 Task: Select marketing.
Action: Mouse moved to (469, 130)
Screenshot: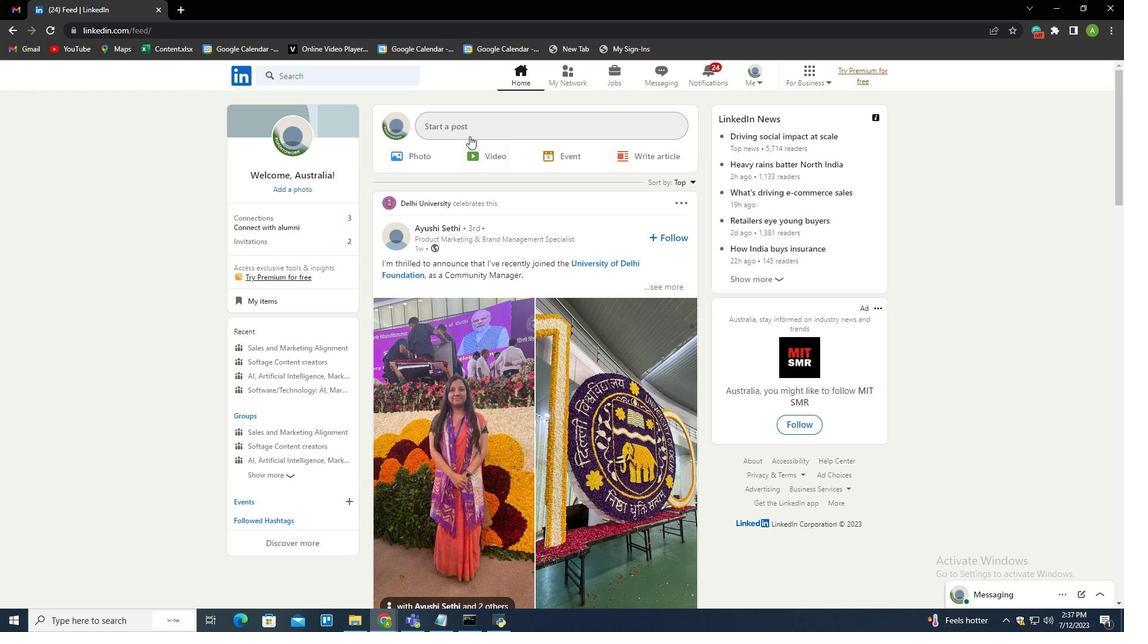 
Action: Mouse pressed left at (469, 130)
Screenshot: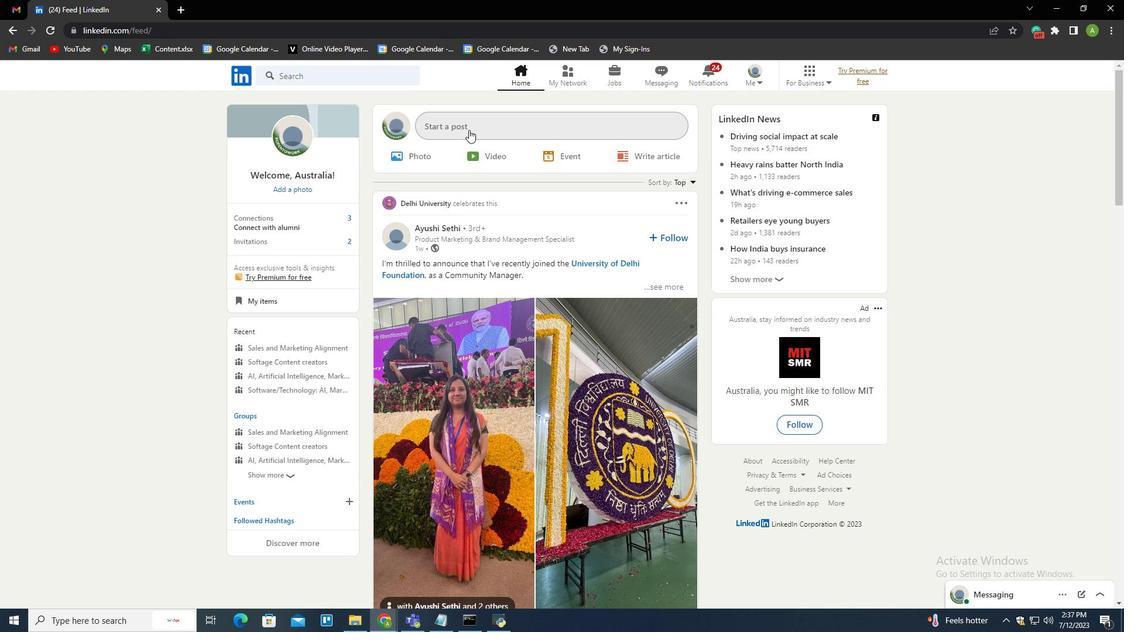 
Action: Mouse moved to (495, 350)
Screenshot: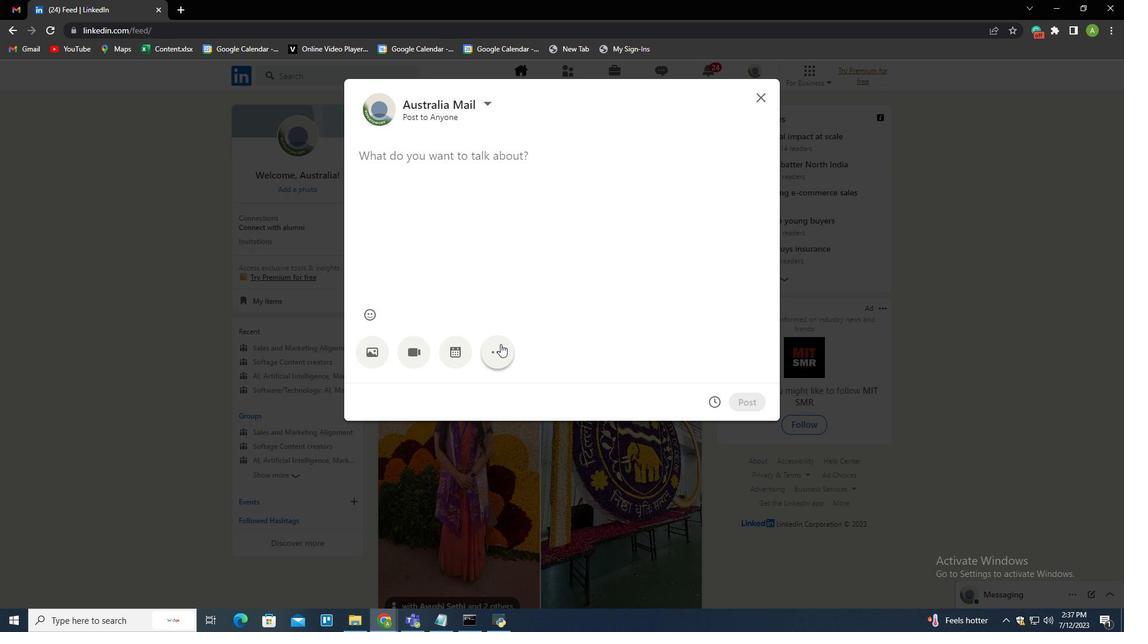 
Action: Mouse pressed left at (495, 350)
Screenshot: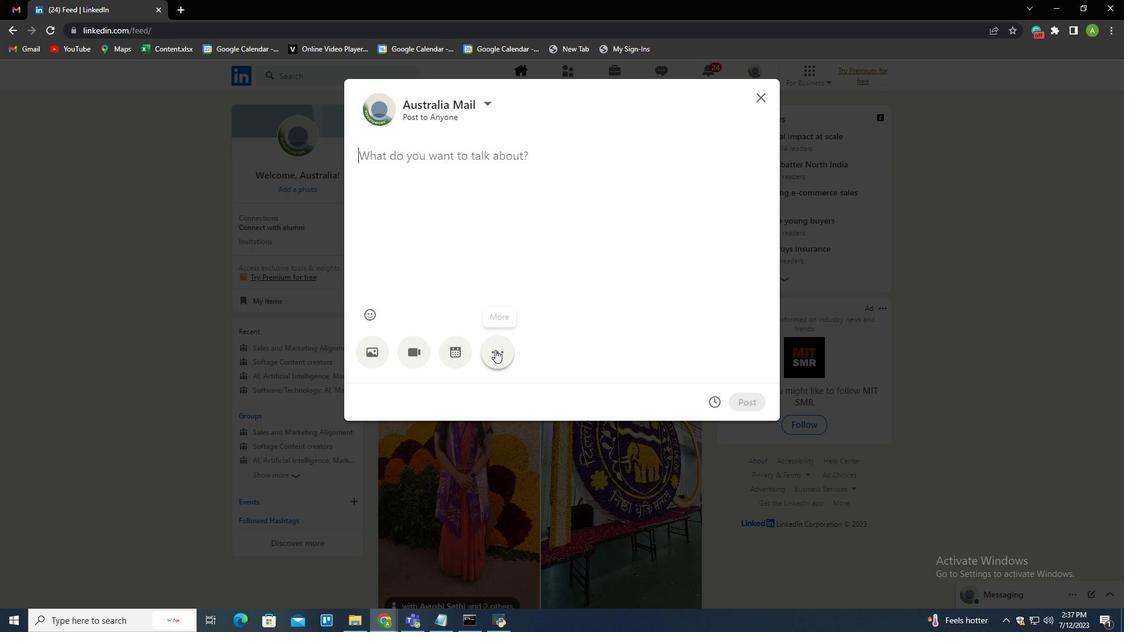 
Action: Mouse moved to (660, 348)
Screenshot: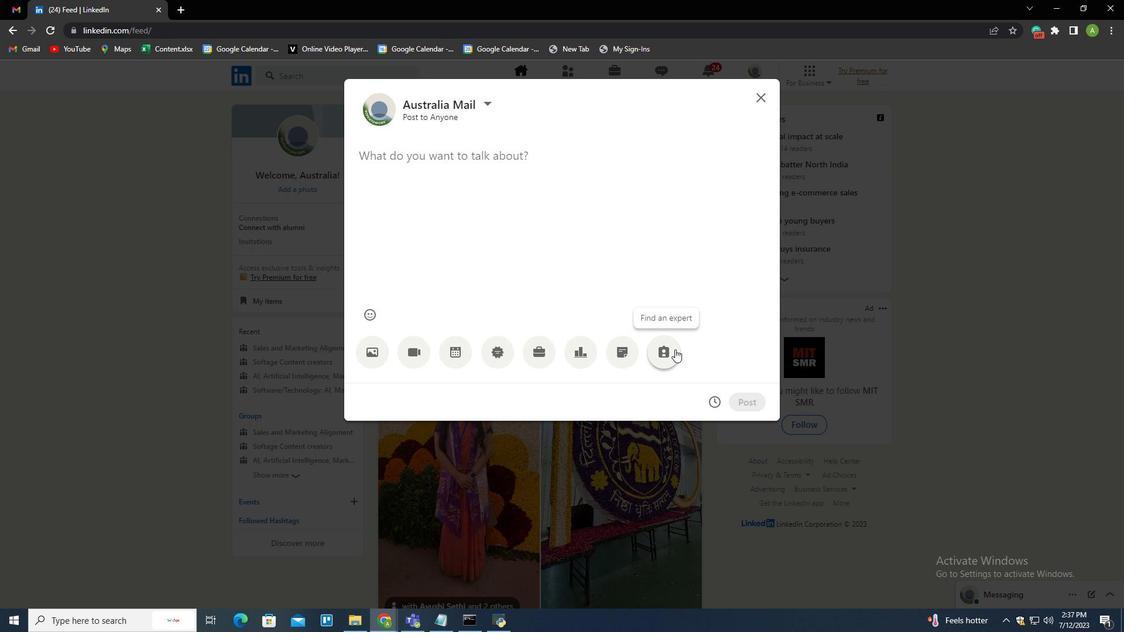 
Action: Mouse pressed left at (660, 348)
Screenshot: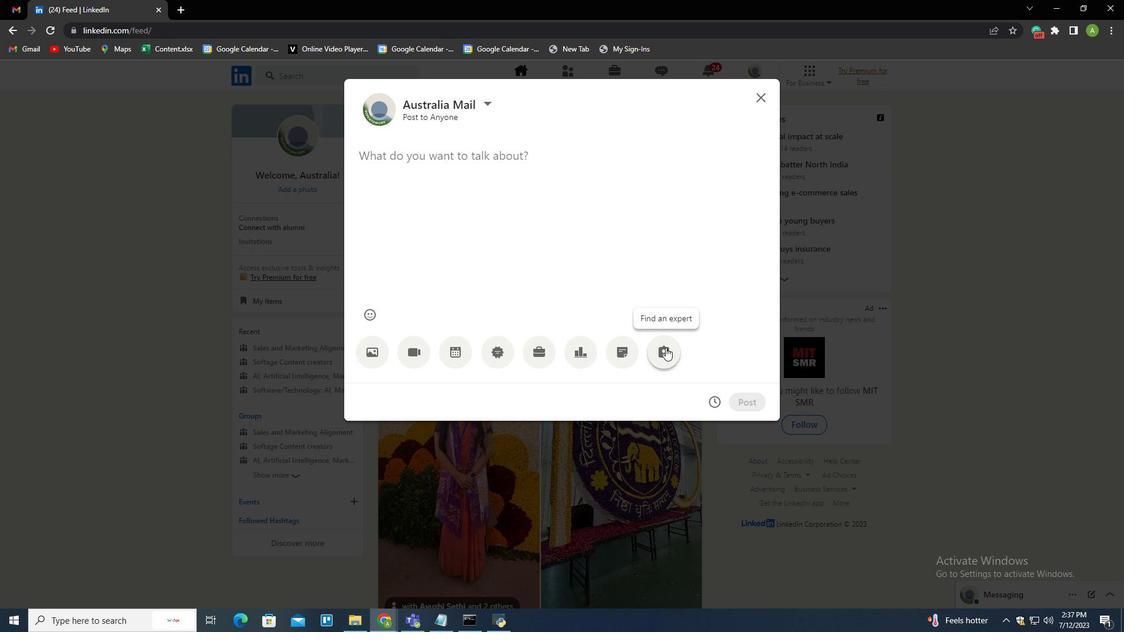 
Action: Mouse moved to (443, 170)
Screenshot: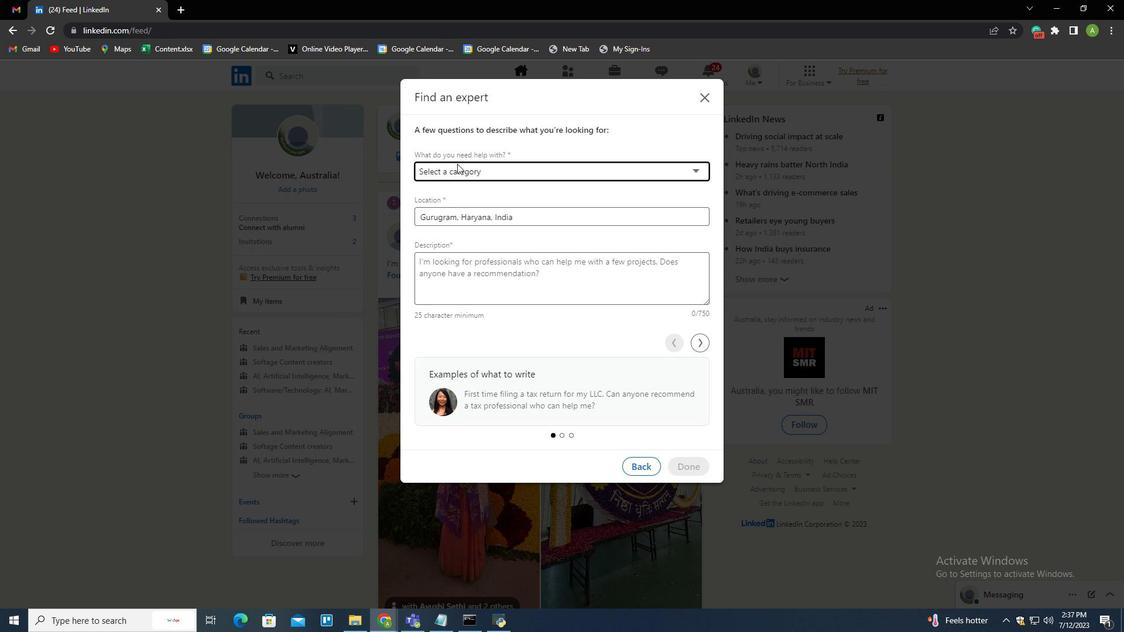 
Action: Mouse pressed left at (443, 170)
Screenshot: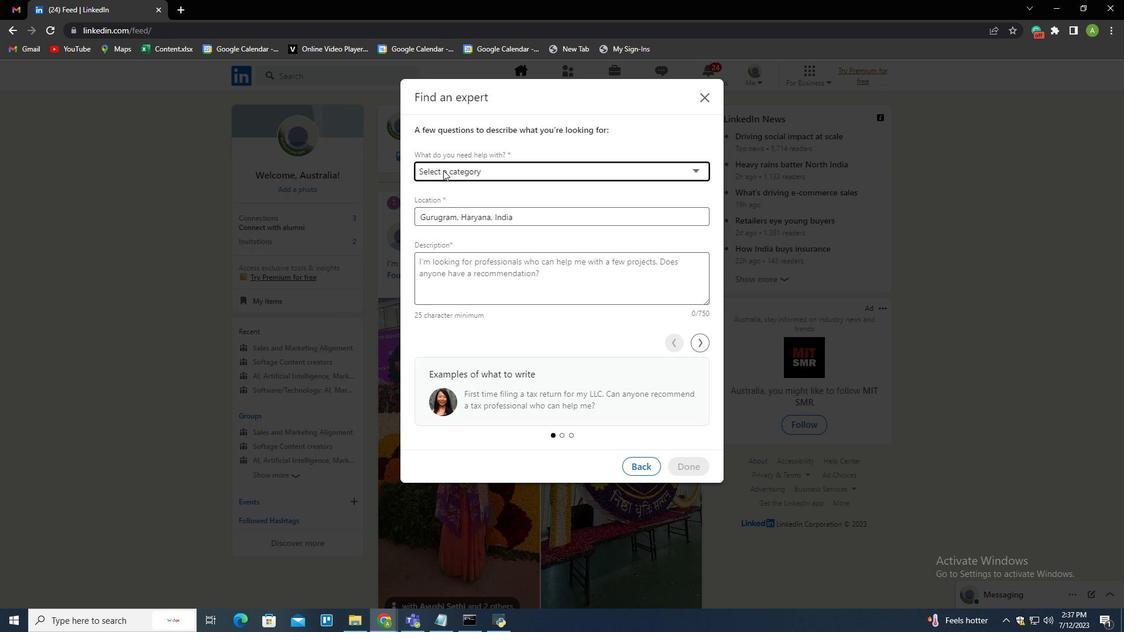 
Action: Mouse moved to (447, 232)
Screenshot: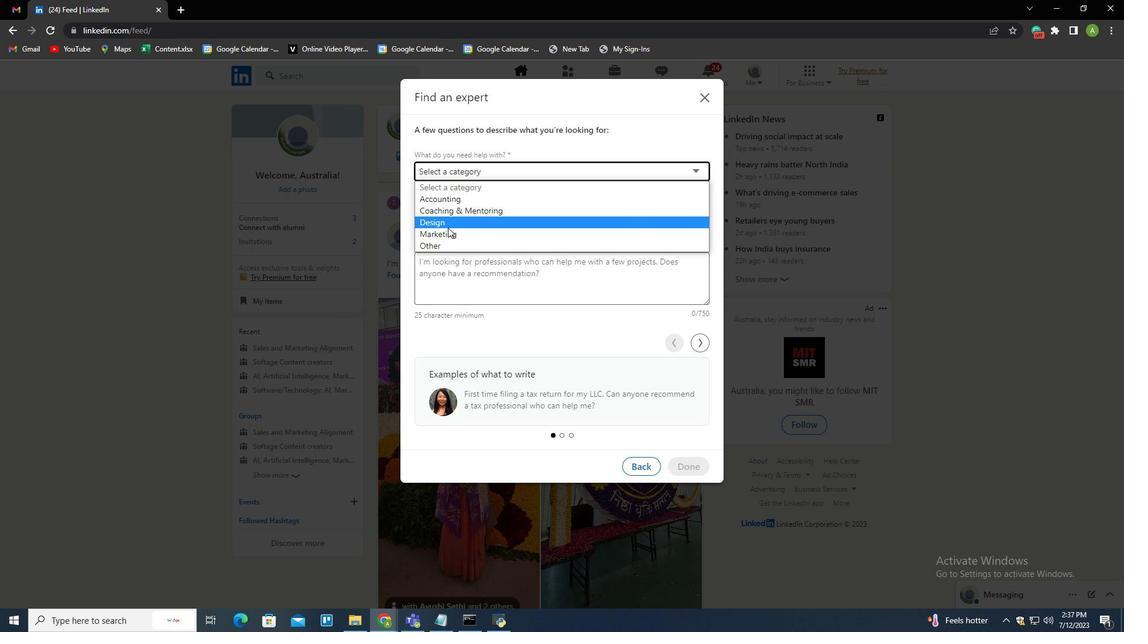 
Action: Mouse pressed left at (447, 232)
Screenshot: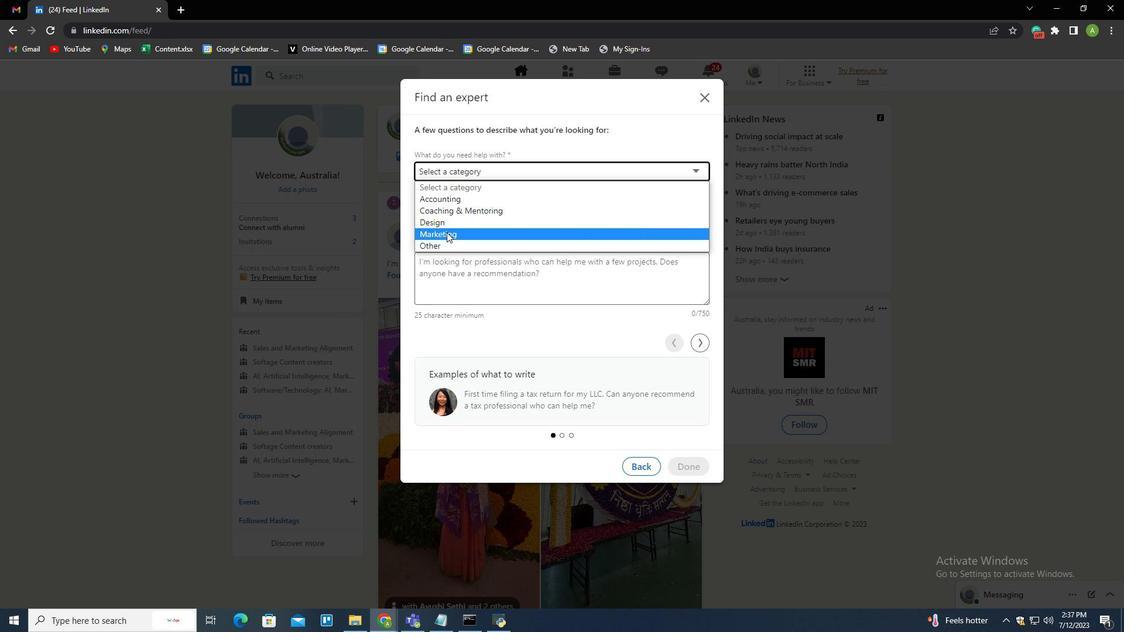 
Action: Mouse moved to (586, 404)
Screenshot: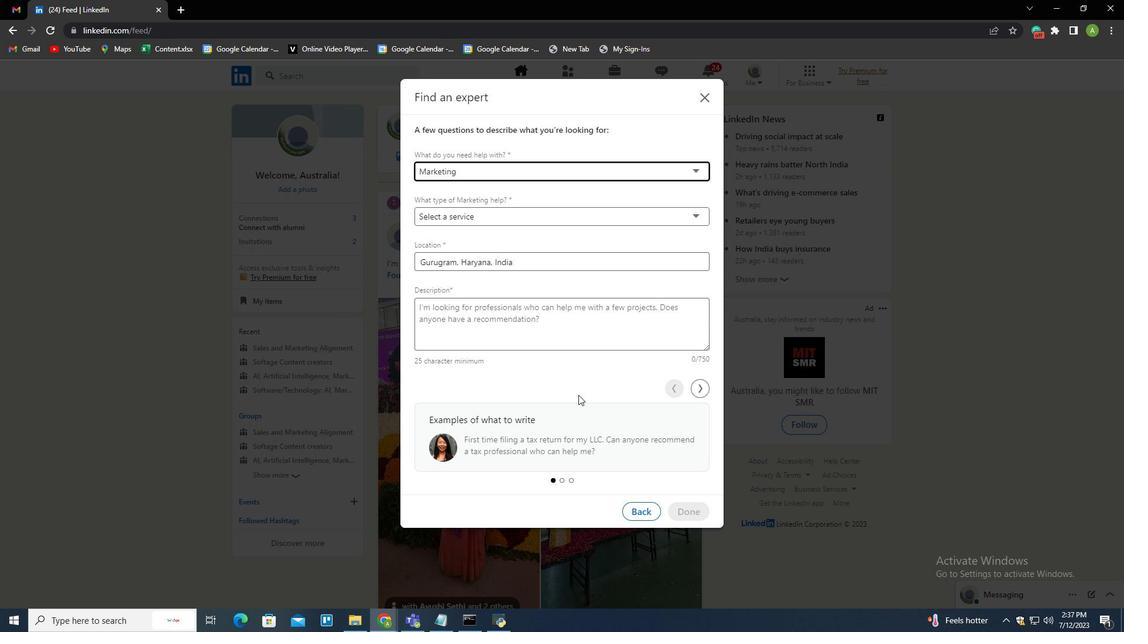 
